 Task: Apply the border dotted line in the file "Fitness Log".
Action: Mouse moved to (143, 68)
Screenshot: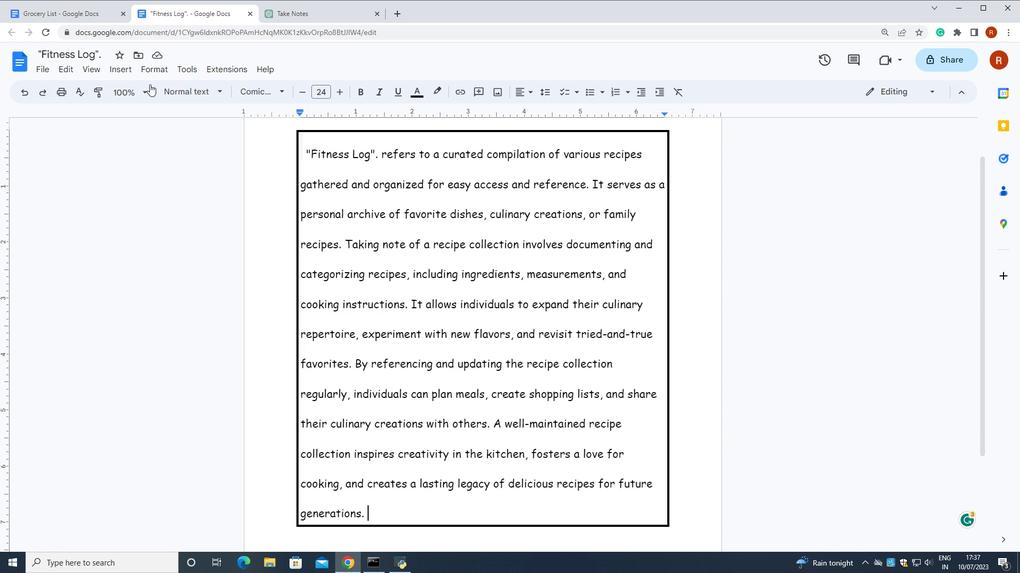
Action: Mouse pressed left at (143, 68)
Screenshot: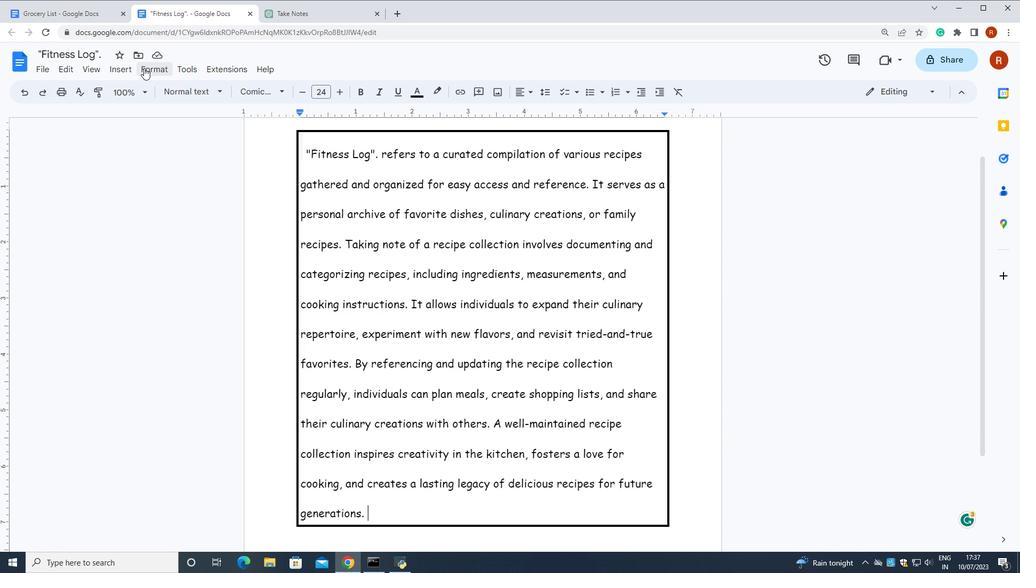 
Action: Mouse moved to (344, 114)
Screenshot: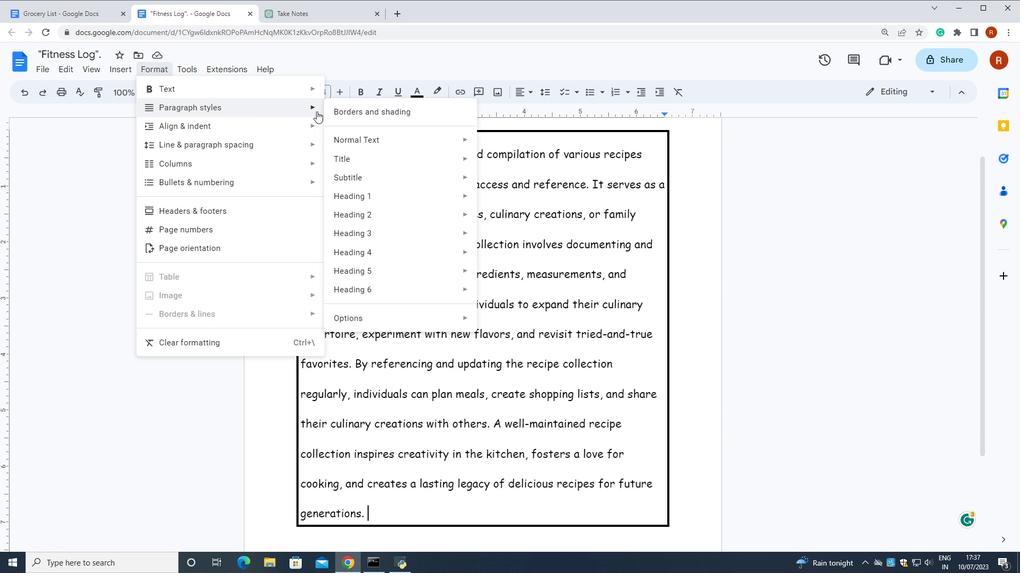 
Action: Mouse pressed left at (344, 114)
Screenshot: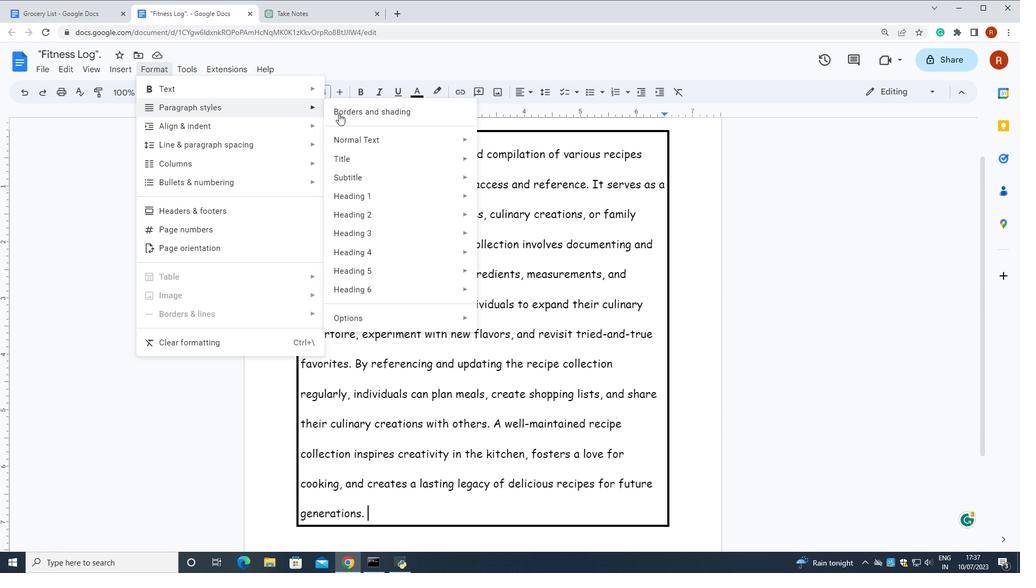 
Action: Mouse moved to (592, 283)
Screenshot: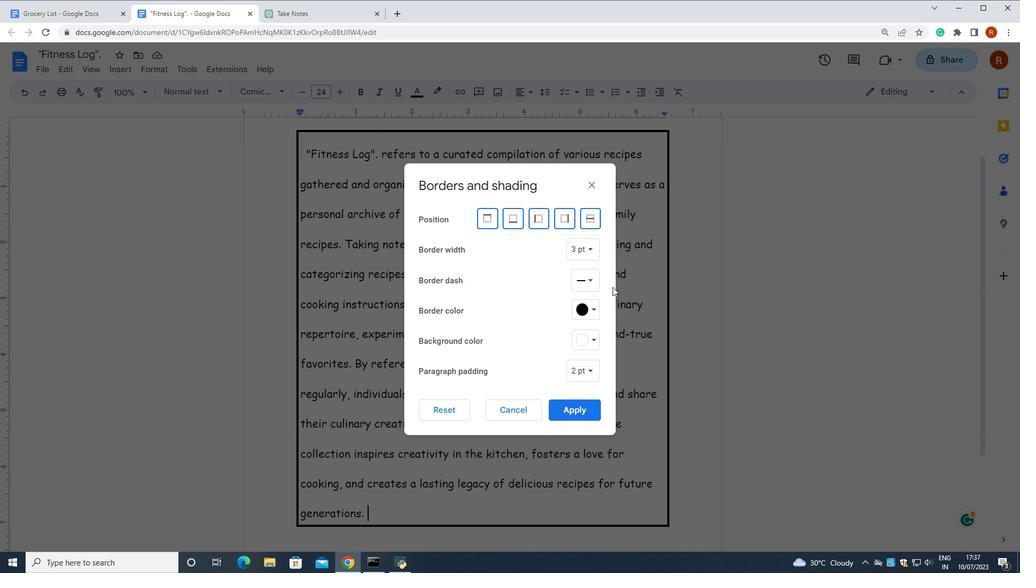 
Action: Mouse pressed left at (592, 283)
Screenshot: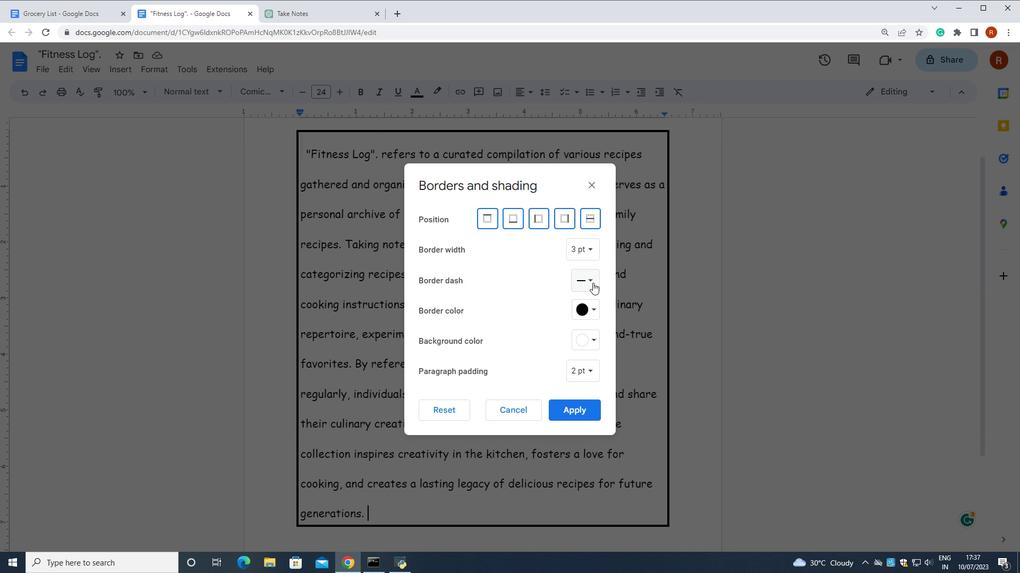 
Action: Mouse moved to (606, 322)
Screenshot: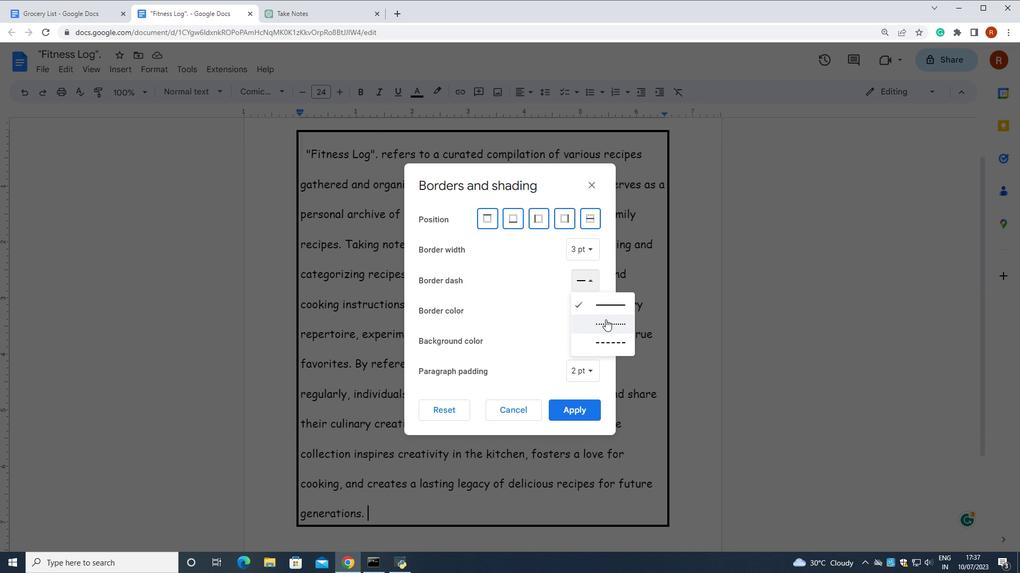 
Action: Mouse pressed left at (606, 322)
Screenshot: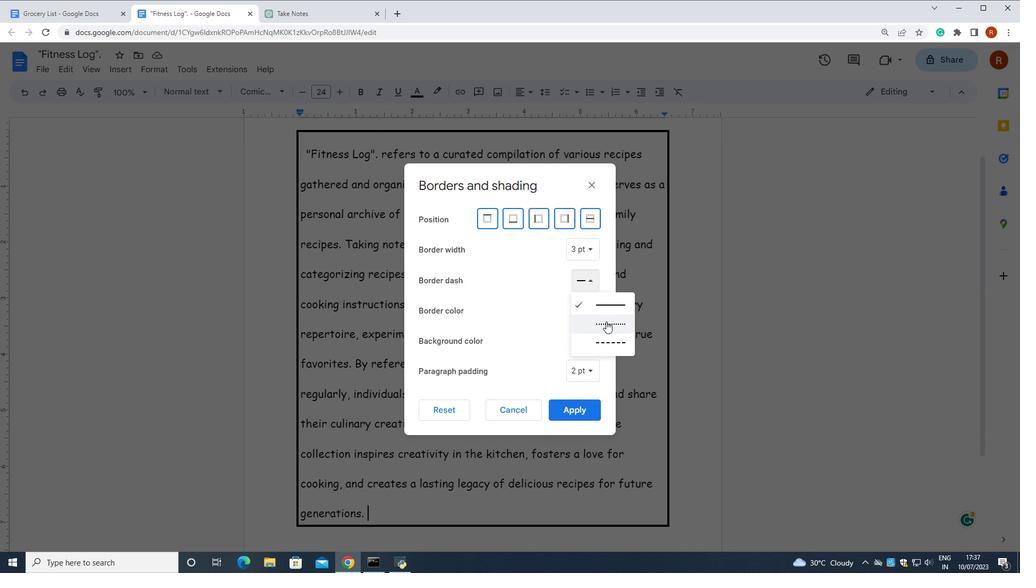 
Action: Mouse moved to (580, 412)
Screenshot: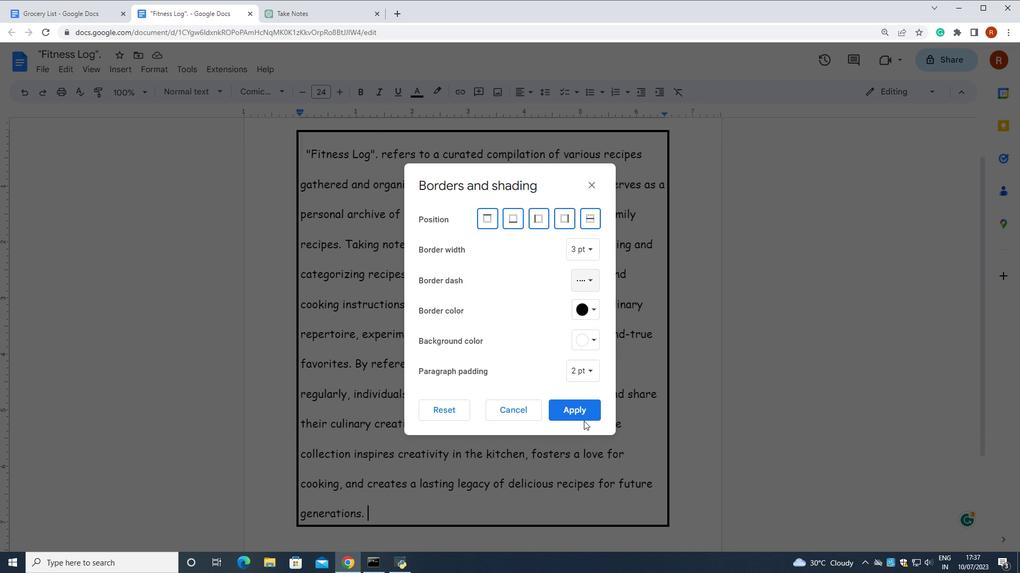 
Action: Mouse pressed left at (580, 412)
Screenshot: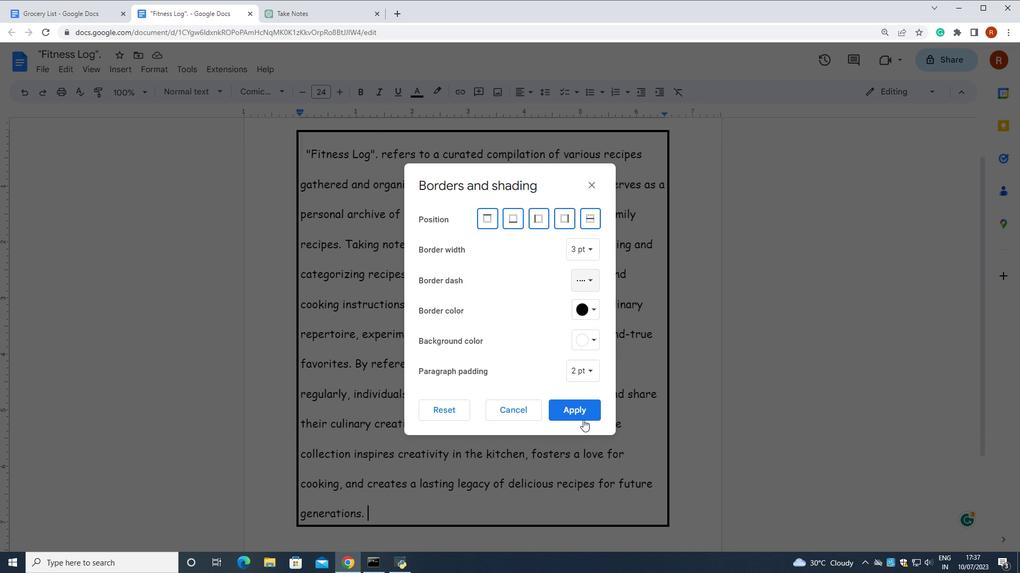 
